 Task: Schedule a 45-minute meeting for annual budget allocation.
Action: Mouse moved to (110, 130)
Screenshot: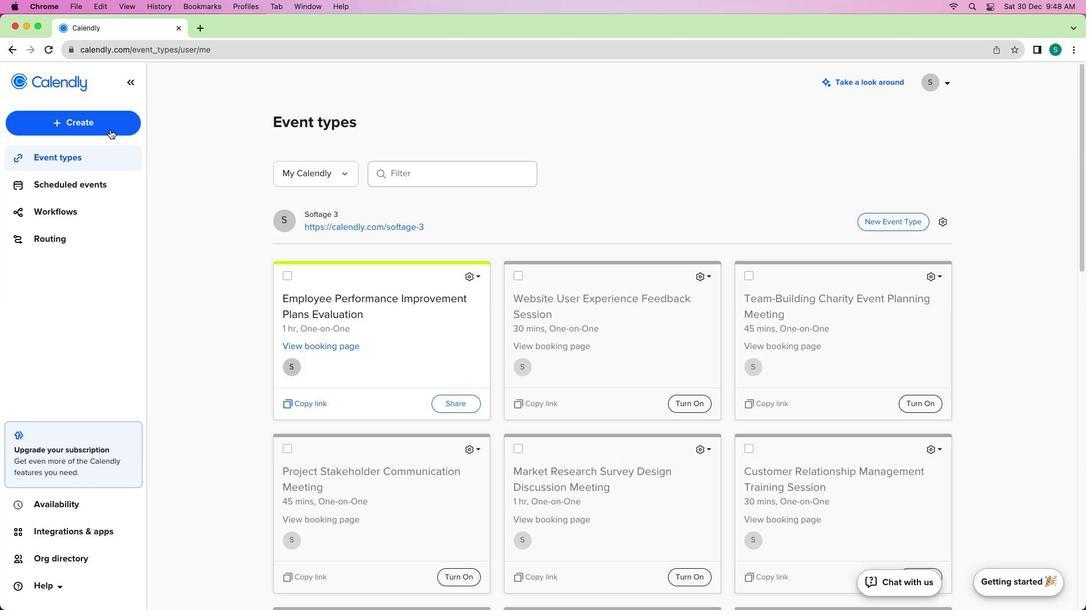 
Action: Mouse pressed left at (110, 130)
Screenshot: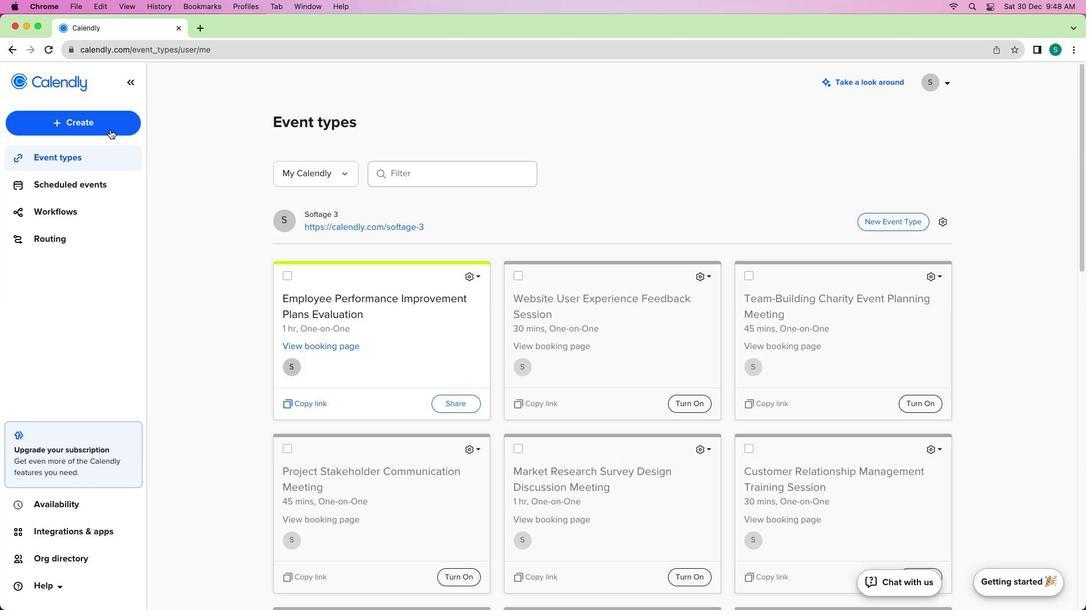 
Action: Mouse moved to (109, 128)
Screenshot: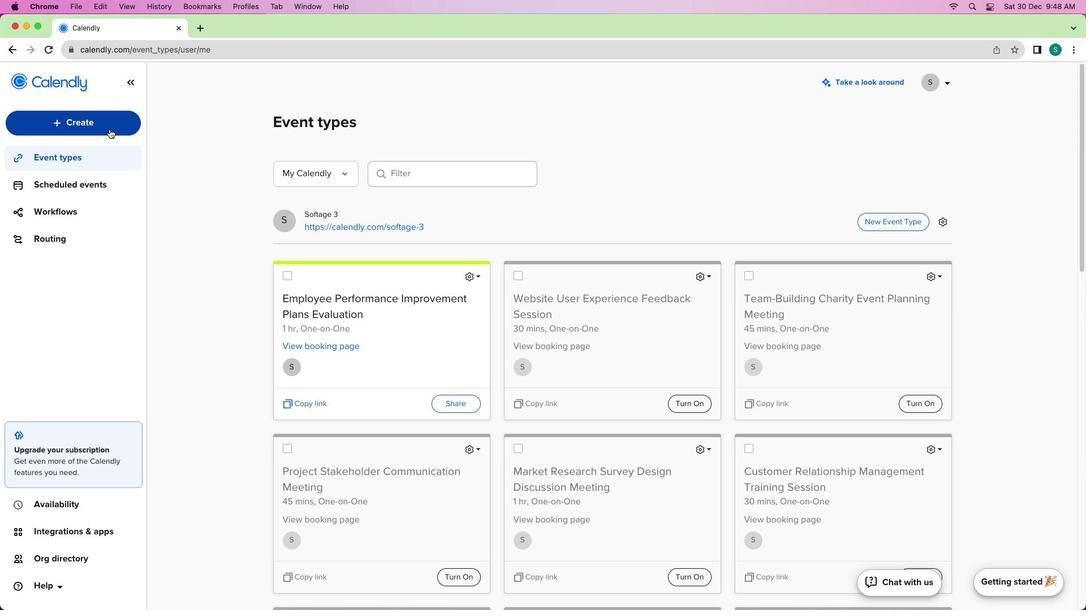 
Action: Mouse pressed left at (109, 128)
Screenshot: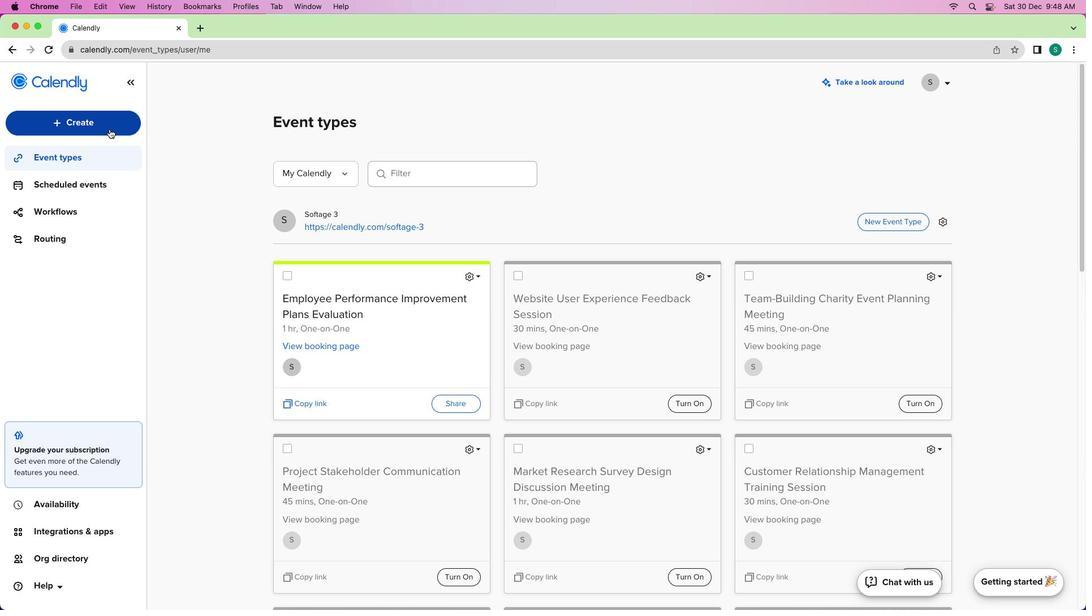 
Action: Mouse moved to (89, 181)
Screenshot: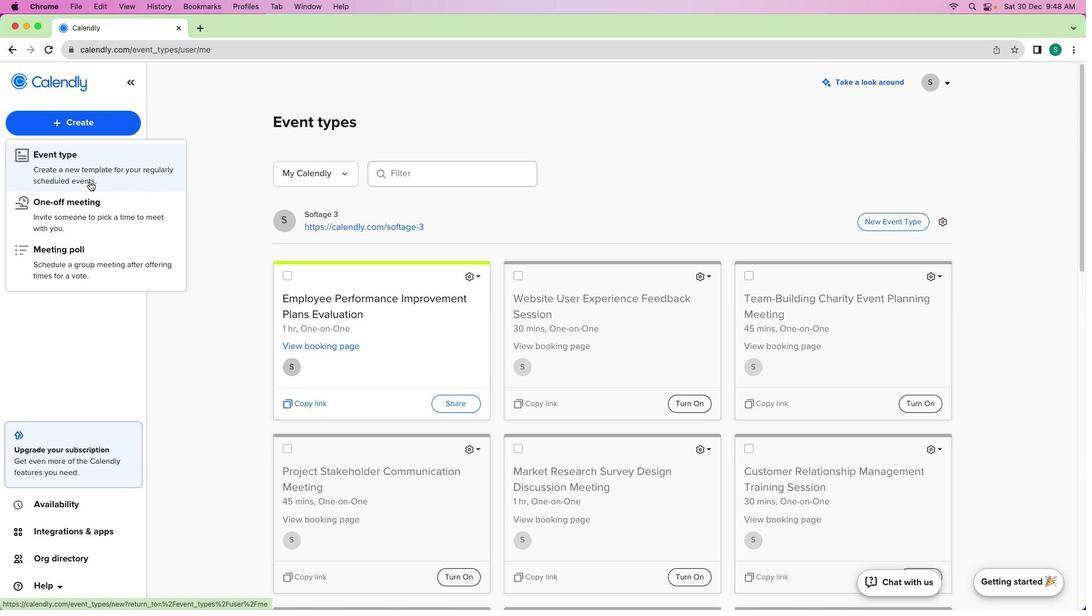 
Action: Mouse pressed left at (89, 181)
Screenshot: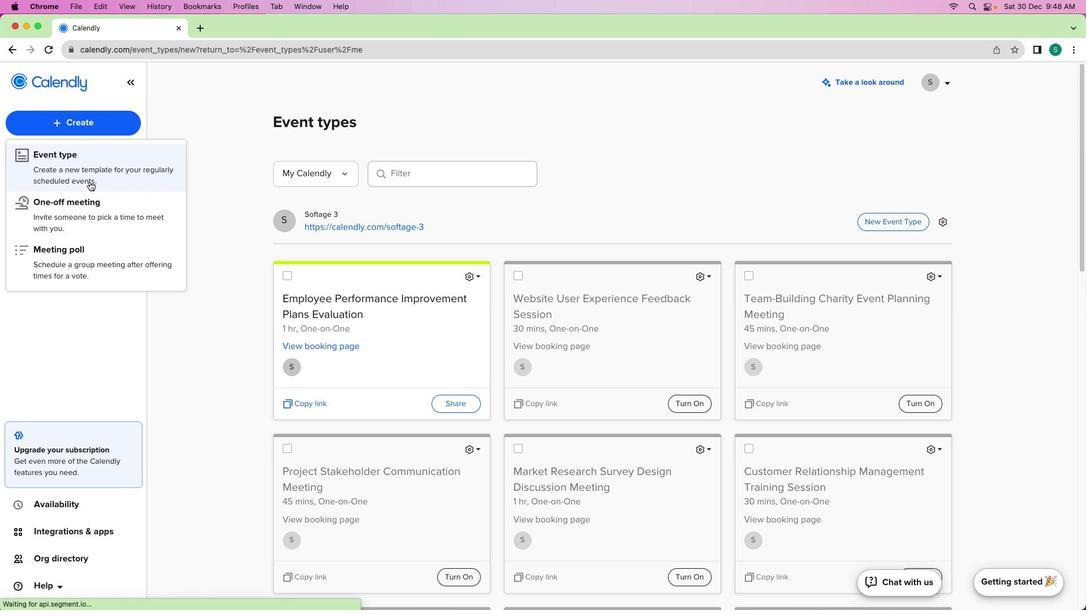 
Action: Mouse moved to (425, 241)
Screenshot: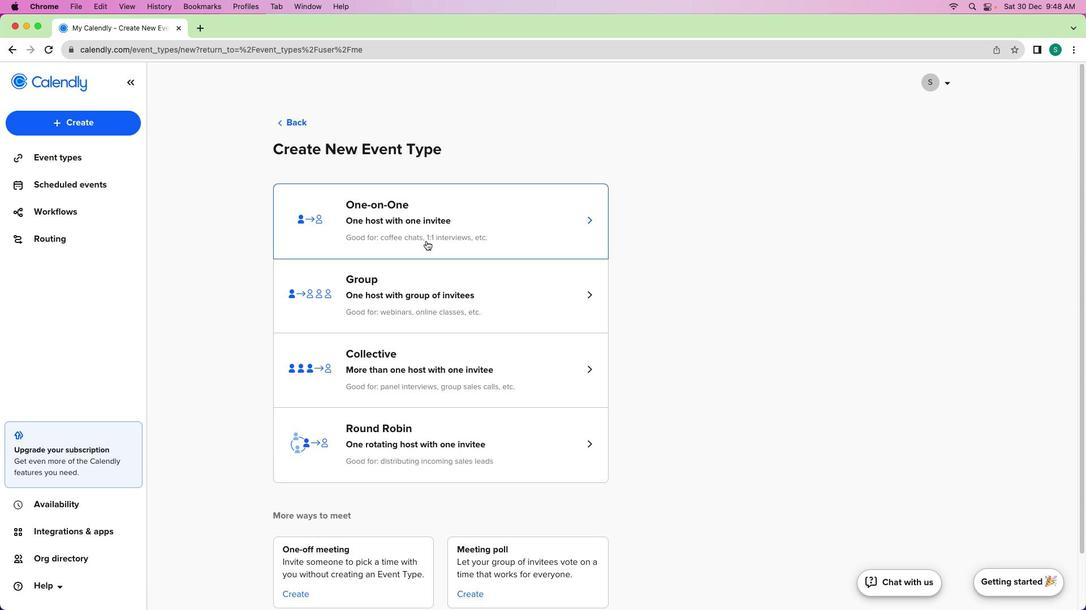 
Action: Mouse pressed left at (425, 241)
Screenshot: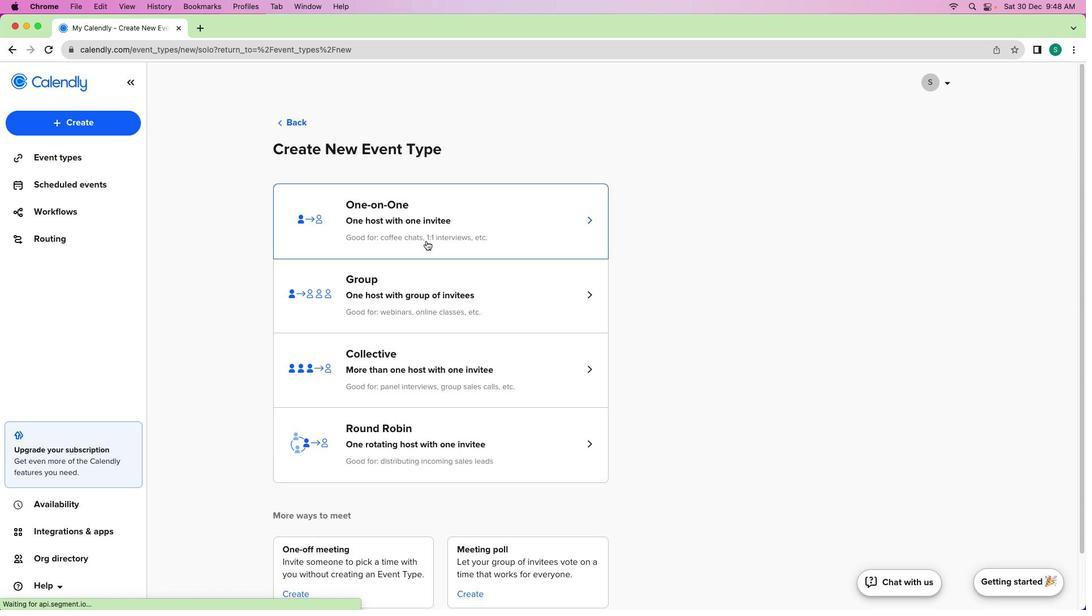 
Action: Mouse moved to (136, 177)
Screenshot: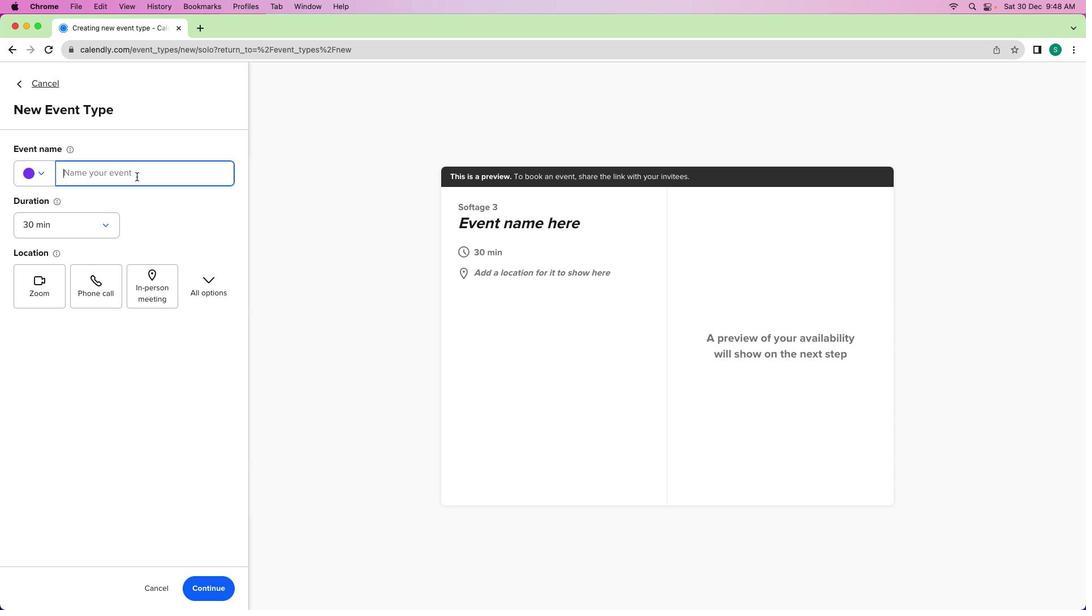 
Action: Mouse pressed left at (136, 177)
Screenshot: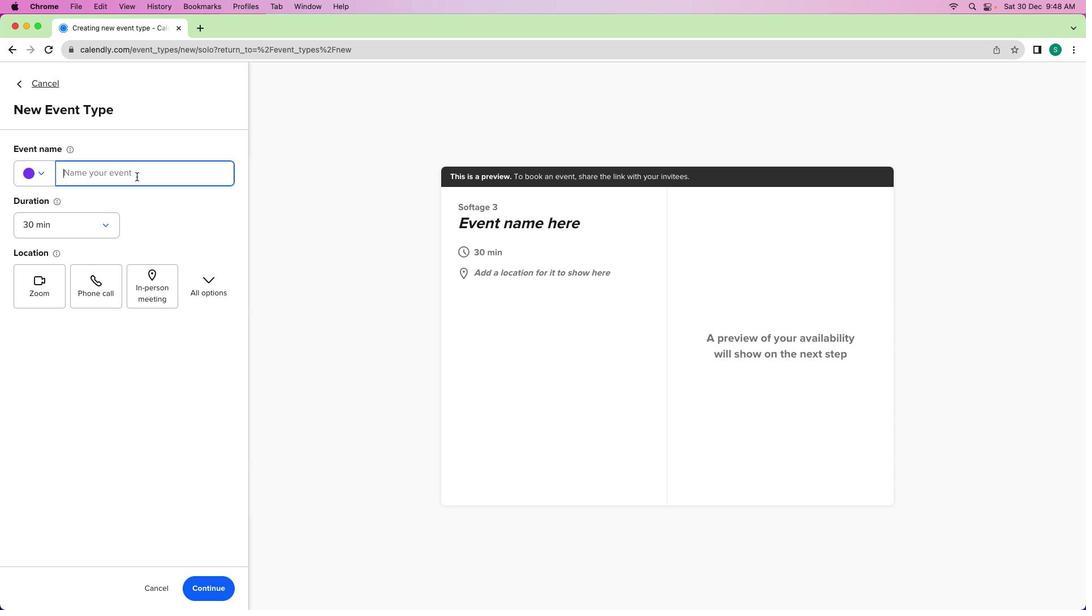 
Action: Mouse moved to (113, 158)
Screenshot: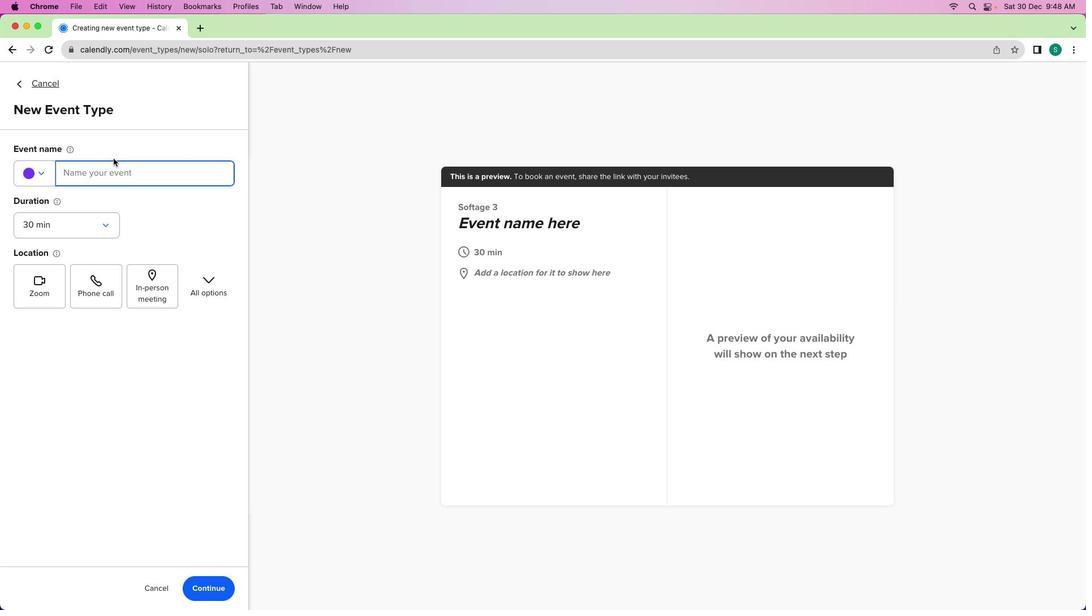 
Action: Key pressed Key.shift'A''n''n''u''a''l'Key.spaceKey.shift'B''u''d''g''e''t'Key.spaceKey.shift'A''l''l''o''c''a''t''i''i''o''n'Key.backspaceKey.backspaceKey.backspace'o''n'Key.spaceKey.shift'M''e''e''t''i''n''g'
Screenshot: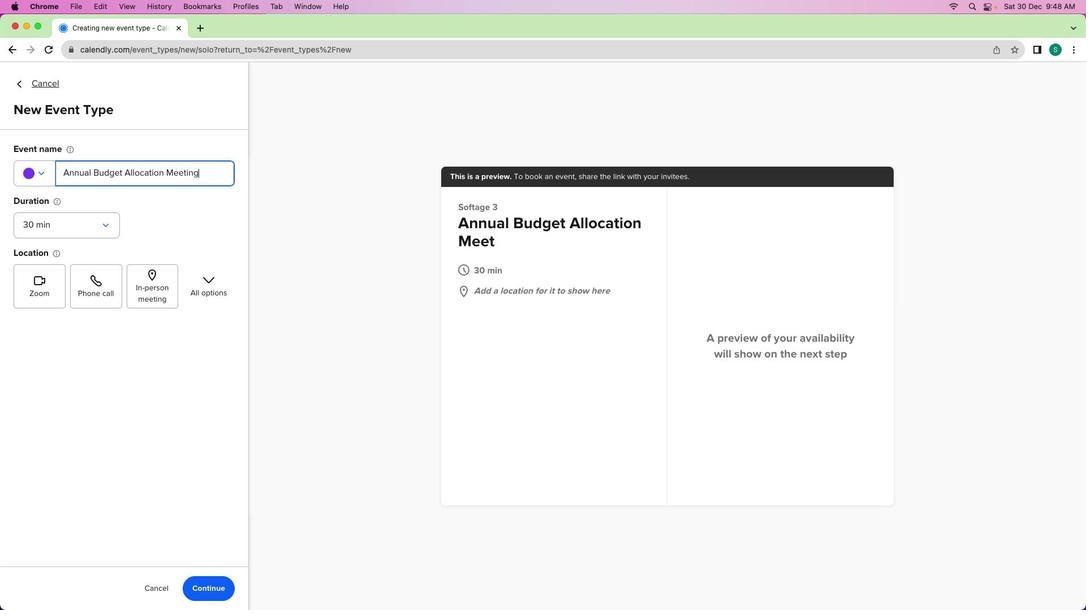 
Action: Mouse moved to (87, 228)
Screenshot: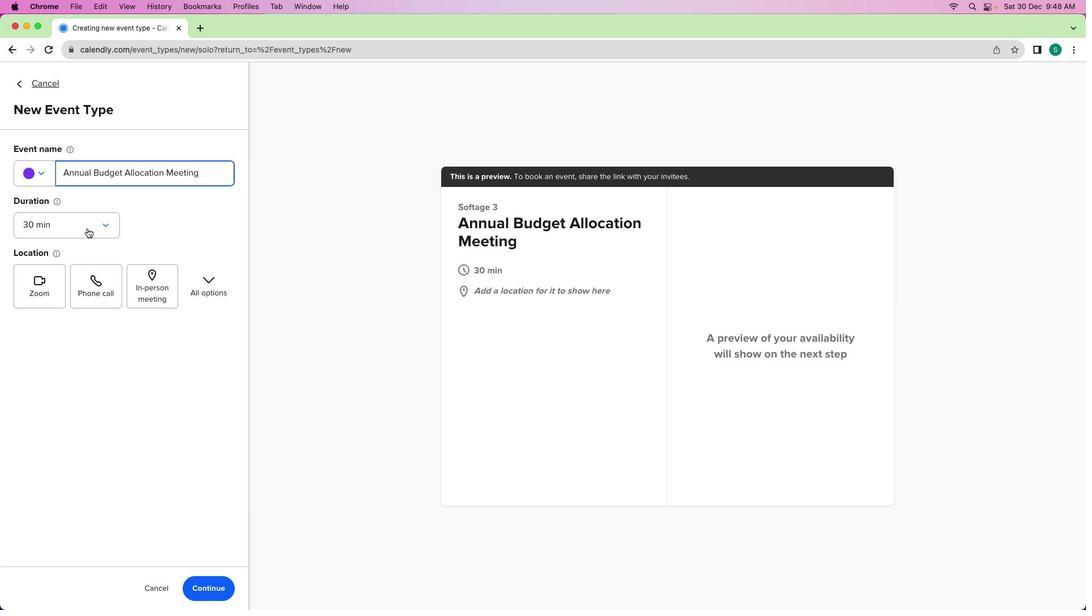 
Action: Mouse pressed left at (87, 228)
Screenshot: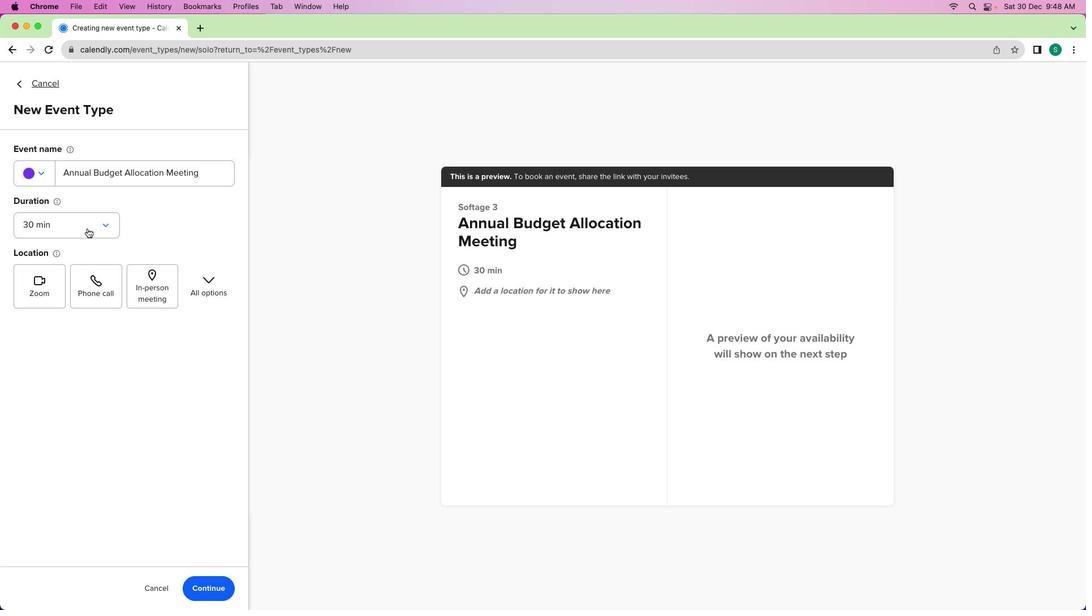 
Action: Mouse moved to (50, 300)
Screenshot: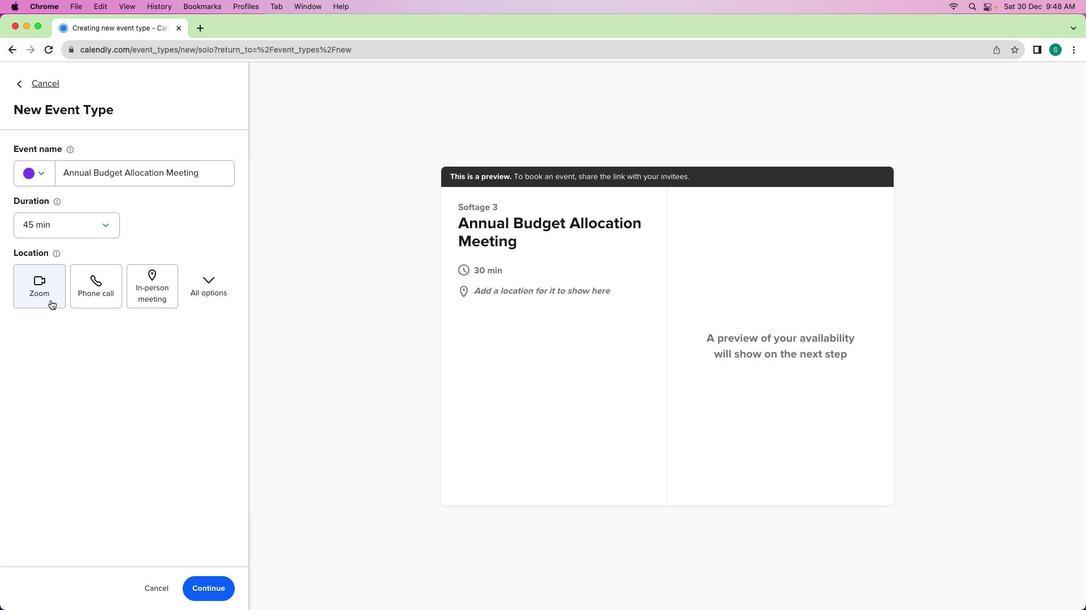 
Action: Mouse pressed left at (50, 300)
Screenshot: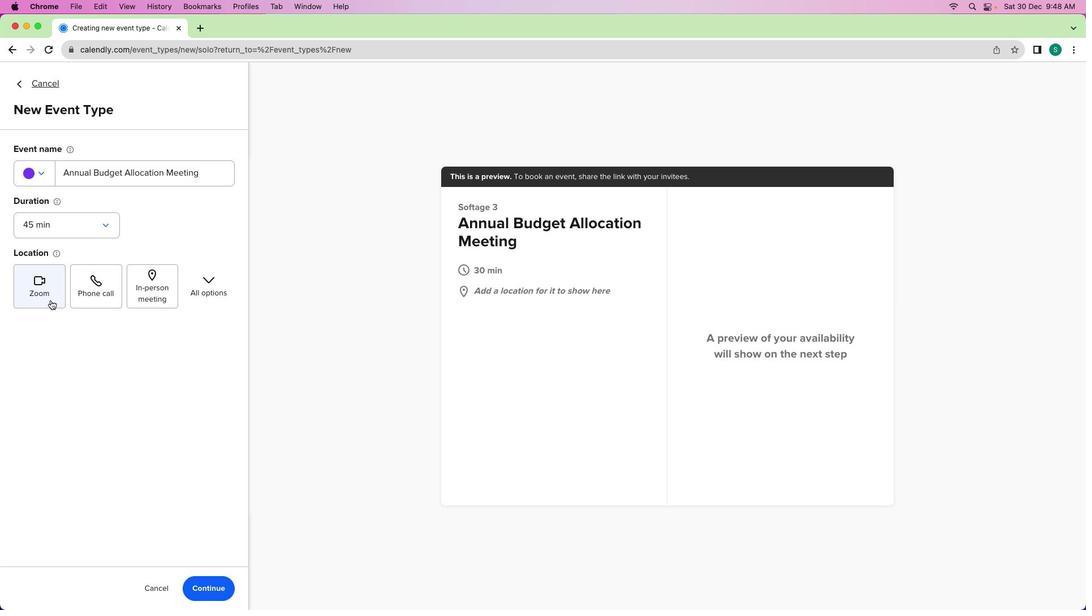 
Action: Mouse moved to (49, 299)
Screenshot: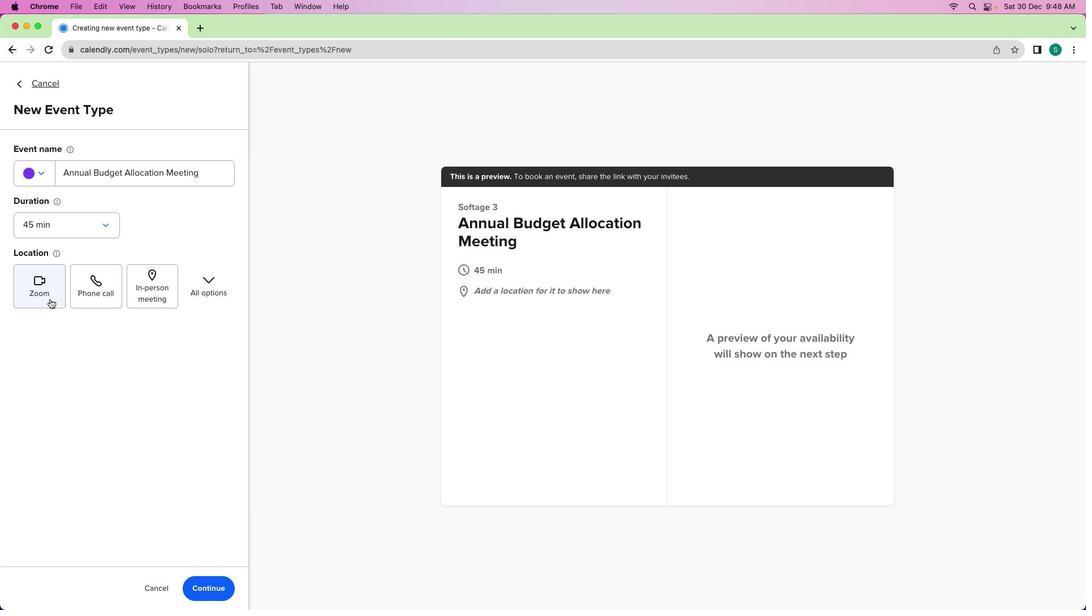 
Action: Mouse pressed left at (49, 299)
Screenshot: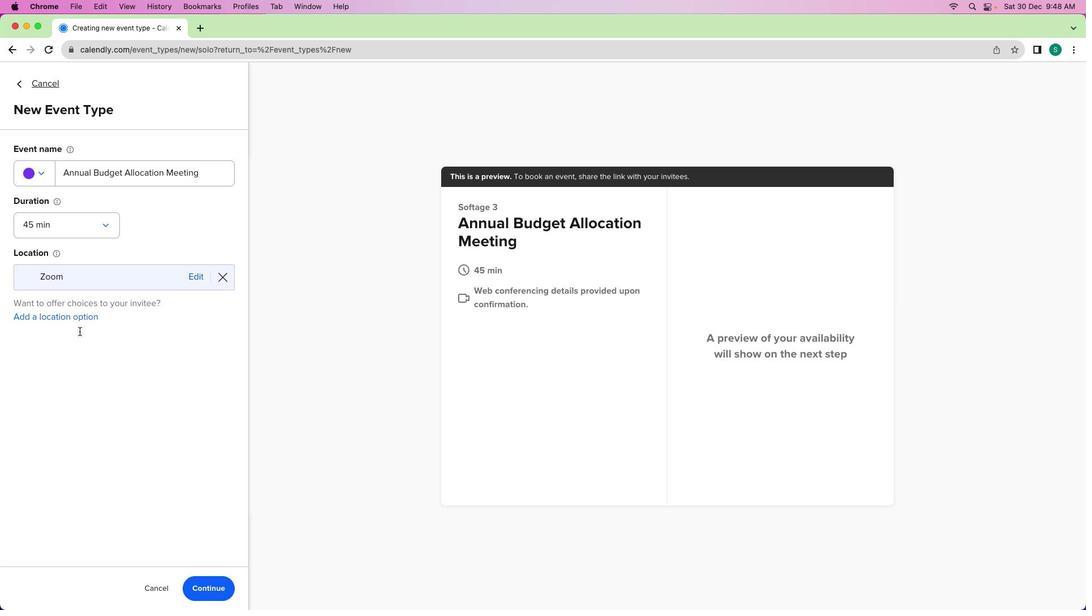 
Action: Mouse moved to (217, 588)
Screenshot: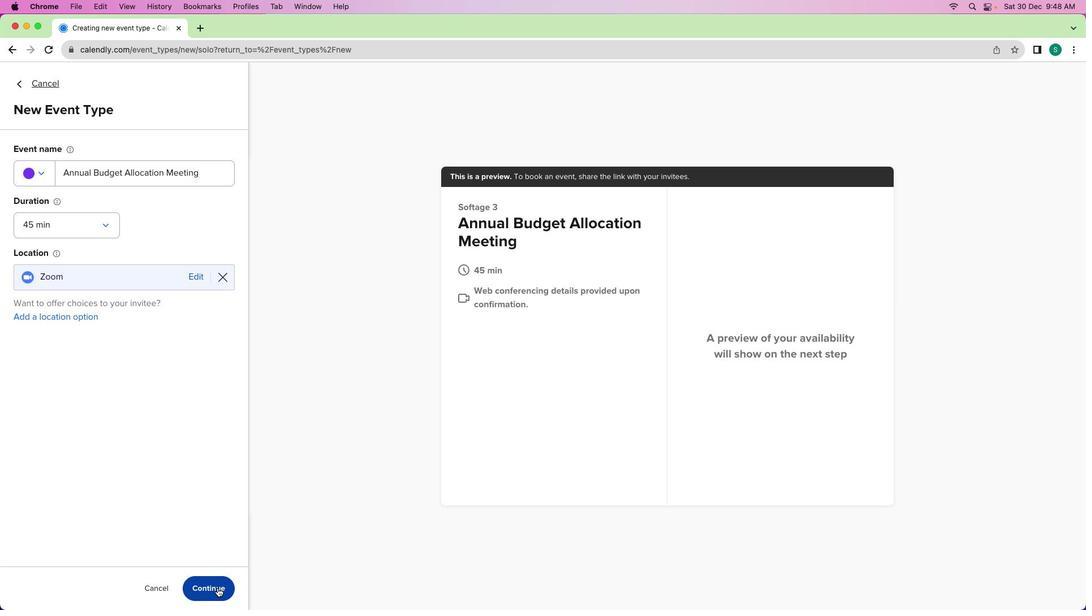 
Action: Mouse pressed left at (217, 588)
Screenshot: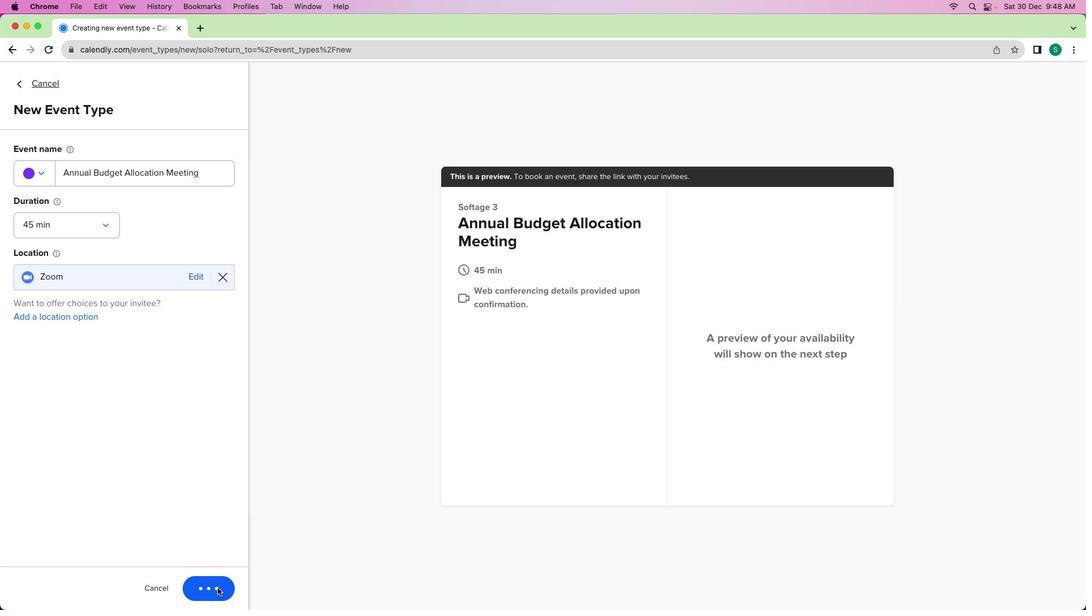 
Action: Mouse moved to (114, 192)
Screenshot: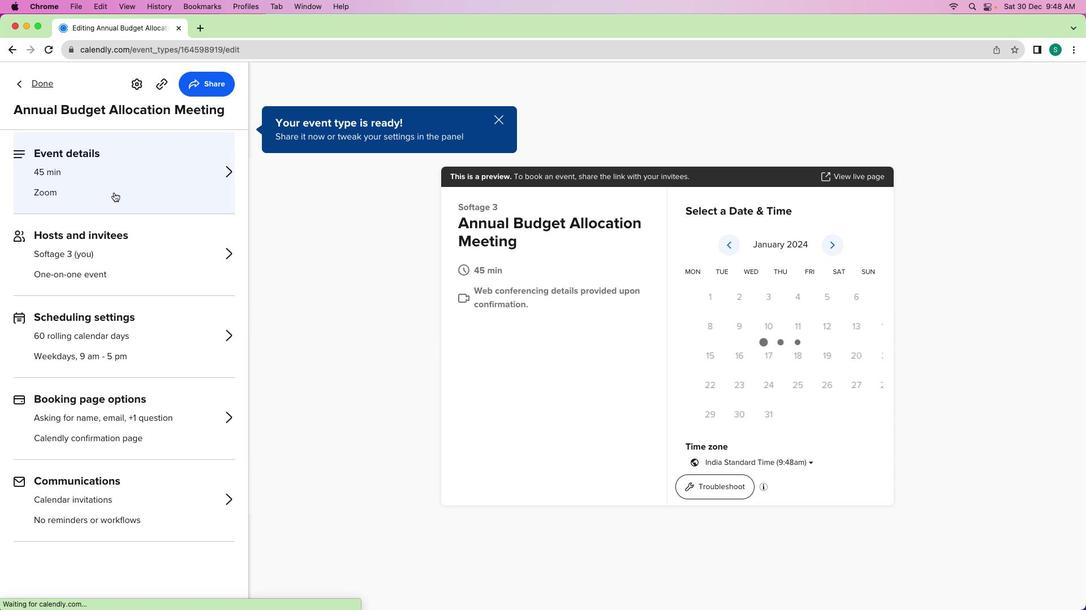 
Action: Mouse pressed left at (114, 192)
Screenshot: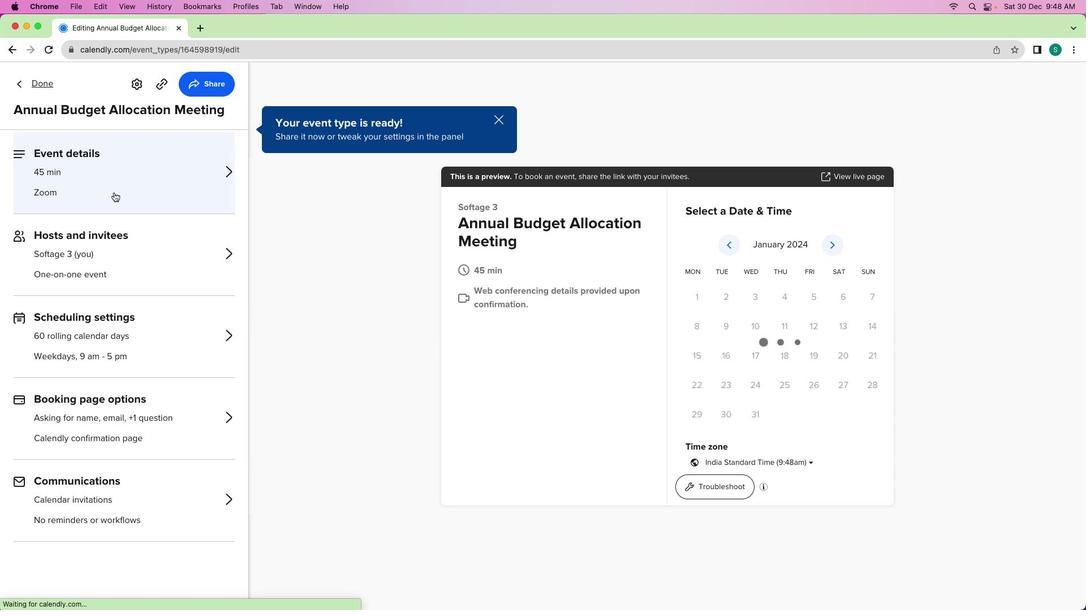
Action: Mouse moved to (93, 395)
Screenshot: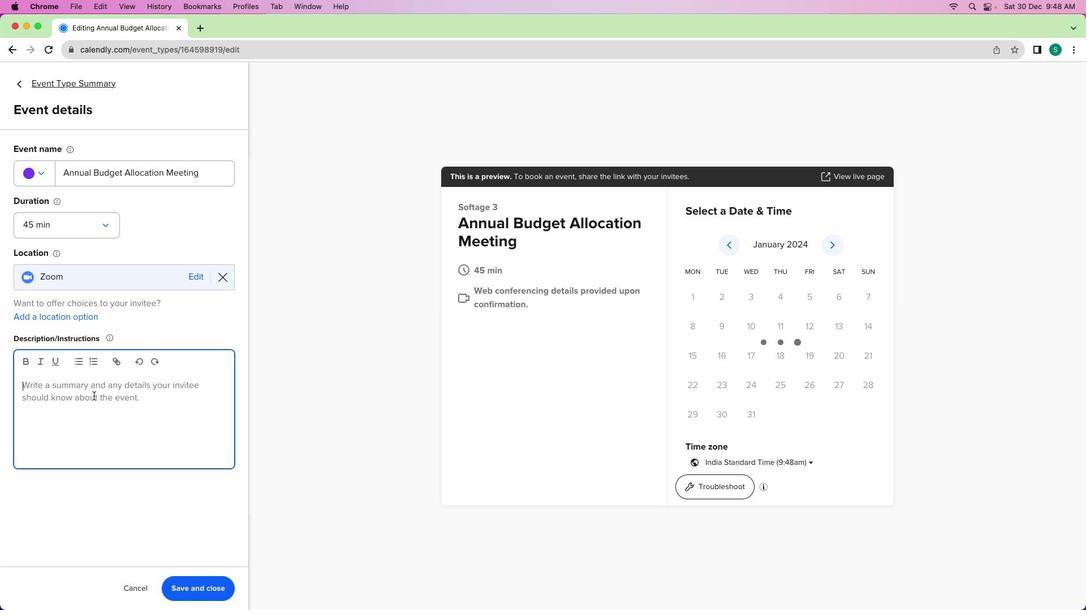 
Action: Mouse pressed left at (93, 395)
Screenshot: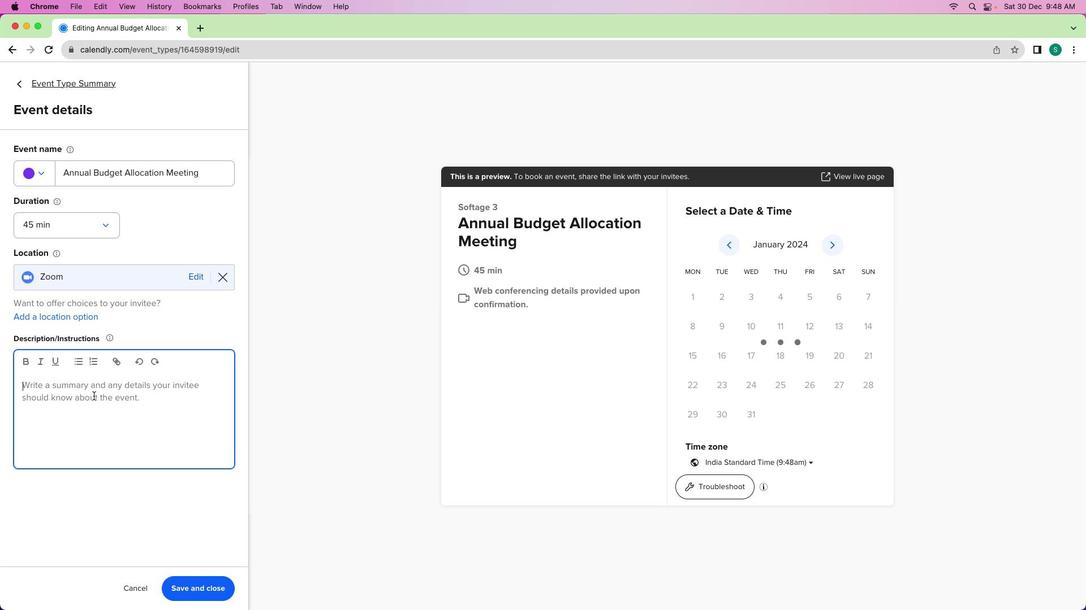 
Action: Key pressed Key.shift'T''h''i''s'Key.space'm''e''e''t''i''n''g'Key.space'i''s'Key.space'r''e''g''a''r''d''i''n''g'Key.space
Screenshot: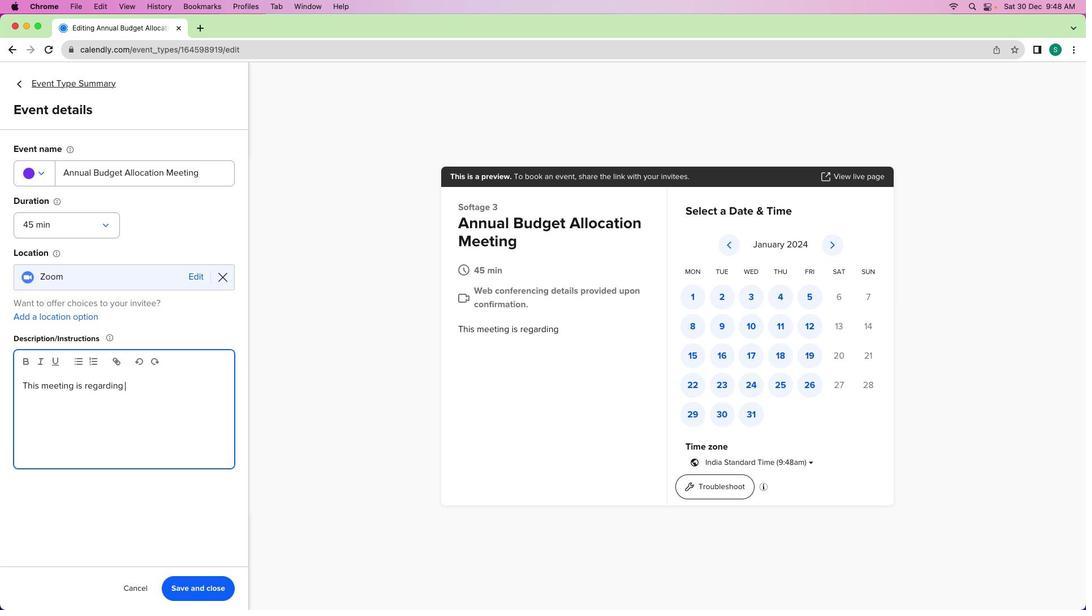 
Action: Mouse moved to (50, 393)
Screenshot: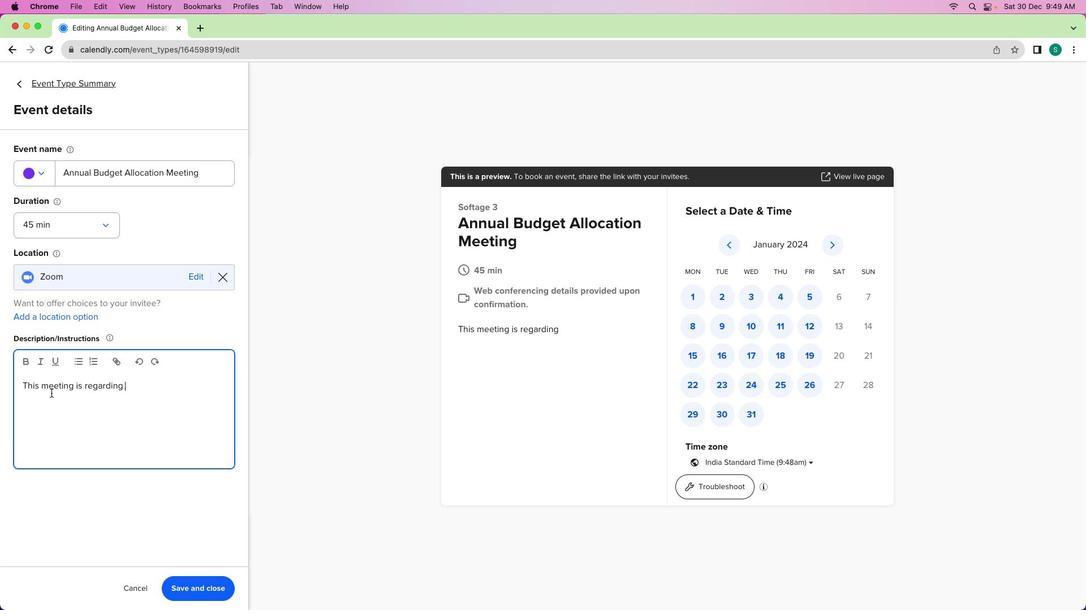 
Action: Key pressed 'a''l''o''\x05'Key.backspace'l''o''c''a''t''i''o''n'Key.spaceKey.backspaceKey.backspaceKey.backspace'n''g'Key.space'o''u''r'Key.space'a''n''n''u''a''k'Key.backspace'l'Key.space'b''u''d''g''e''t''.'Key.spaceKey.shift'W''e'Key.space'w''i''l''l'Key.space'r''e'Key.spaceKey.backspace'v''i''e''w'Key.space'b''u''d''g''e''t'Key.space'p''r''i''o''r''i''t''i''e''s'Key.spaceKey.backspace','Key.space'a''s''s''e''s''s'Key.space'd''e''p''a''r''t''m''e''n''t''a''l'Key.space'n''e''e''d''s'','Key.space'a''n''d'Key.space'c''o''l''l''a''b''o''r''a''t''i''v''e''l''u'Key.backspace'y'Key.space'm''a''k''e'Key.space'd''e''c''i''s''i''o''n''s'Key.space't''o'Key.space'e''n''s''u''r''e'Key.space's''t''r''a''t''e''g''i''c'Key.space'a''l''l''o''c''a''t''i''o''n'Key.space'o''f'Key.space'r''e''s''o''u''r''e'Key.backspace'c''e''s'Key.space'f''o''r'Key.space'y'Key.backspace't''h''e'Key.space'u''p''c''o''m''i''n''g'Key.space'y''e''a''r'Key.backspaceKey.backspaceKey.backspaceKey.backspace'f''i''s''c''a''l'Key.space'y''e''a''r''.'
Screenshot: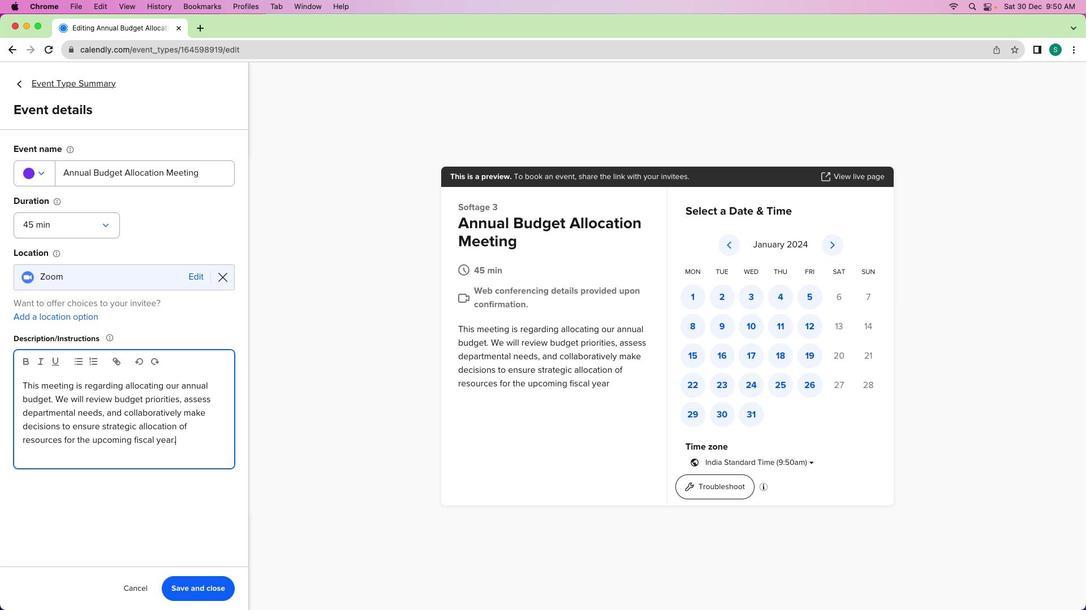 
Action: Mouse moved to (197, 597)
Screenshot: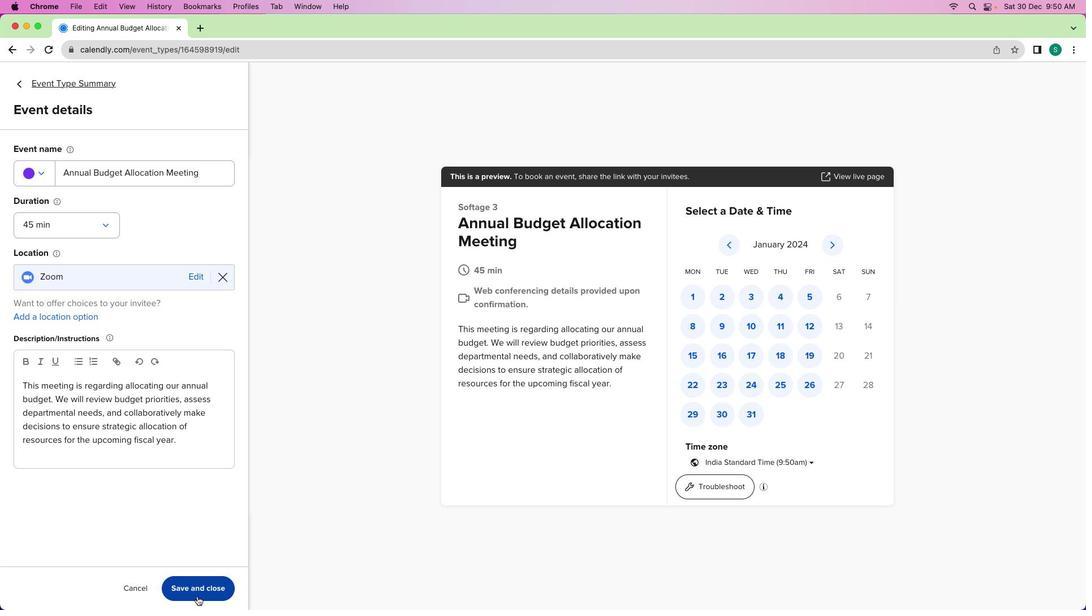 
Action: Mouse pressed left at (197, 597)
Screenshot: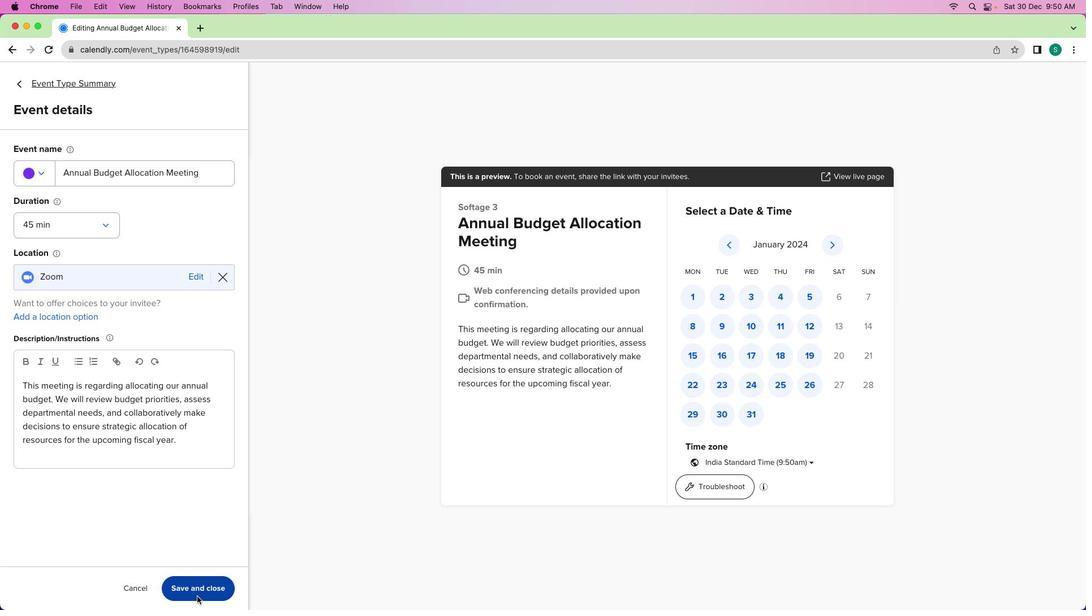 
Action: Mouse moved to (48, 85)
Screenshot: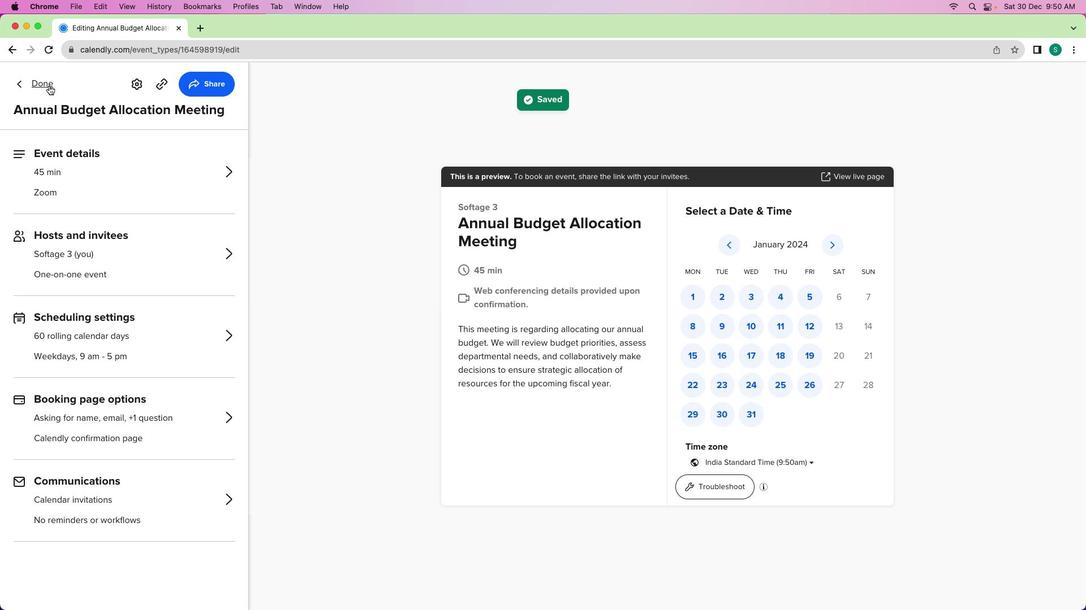 
Action: Mouse pressed left at (48, 85)
Screenshot: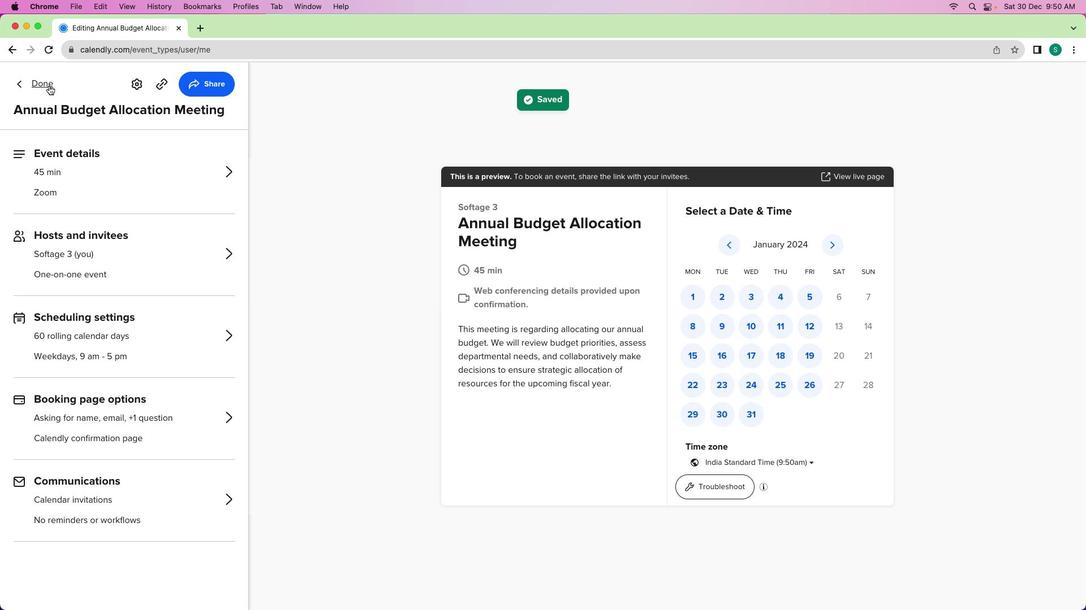 
Action: Mouse moved to (368, 344)
Screenshot: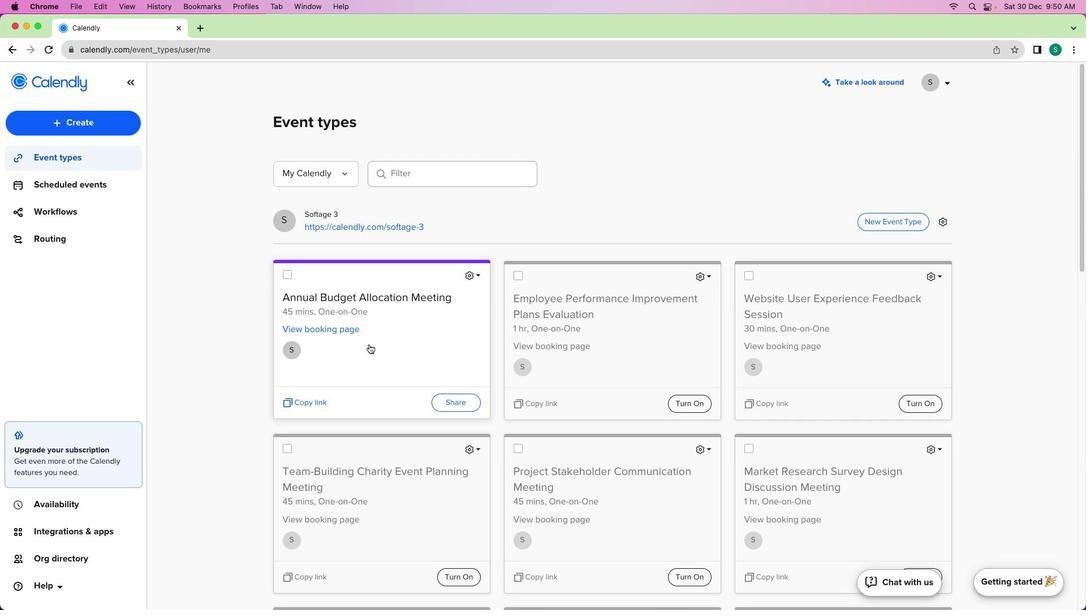 
